 Task: Check the percentage active listings of recessed lighting in the last 1 year.
Action: Mouse moved to (853, 192)
Screenshot: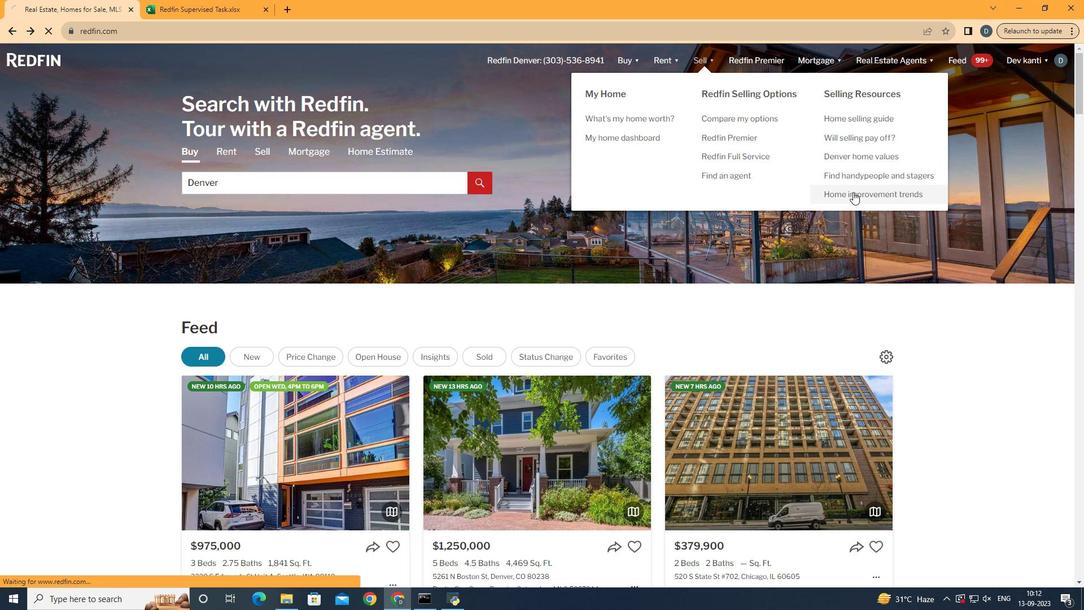 
Action: Mouse pressed left at (853, 192)
Screenshot: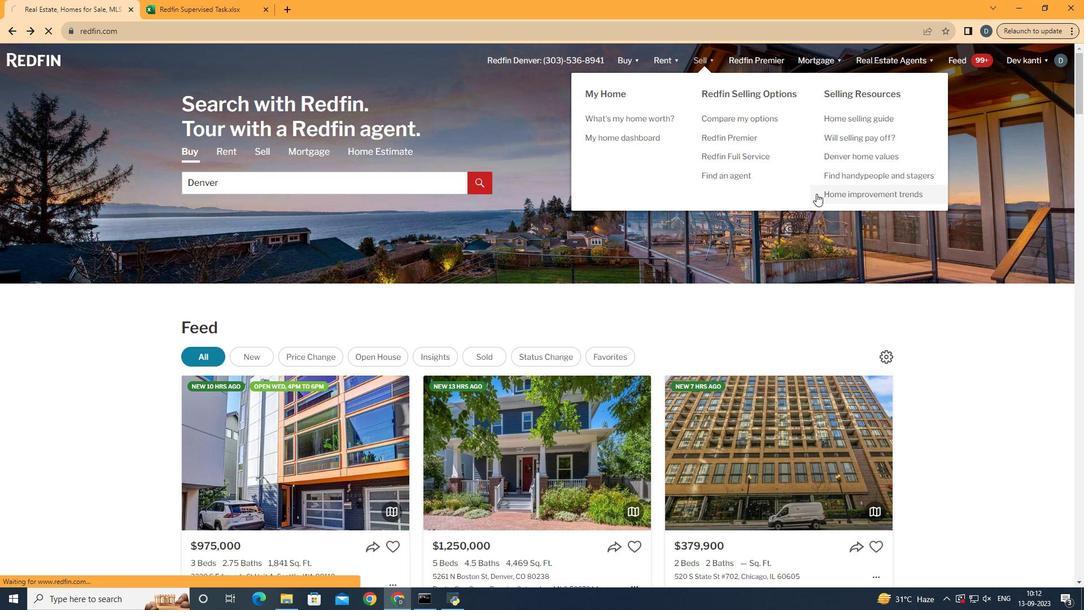 
Action: Mouse moved to (278, 216)
Screenshot: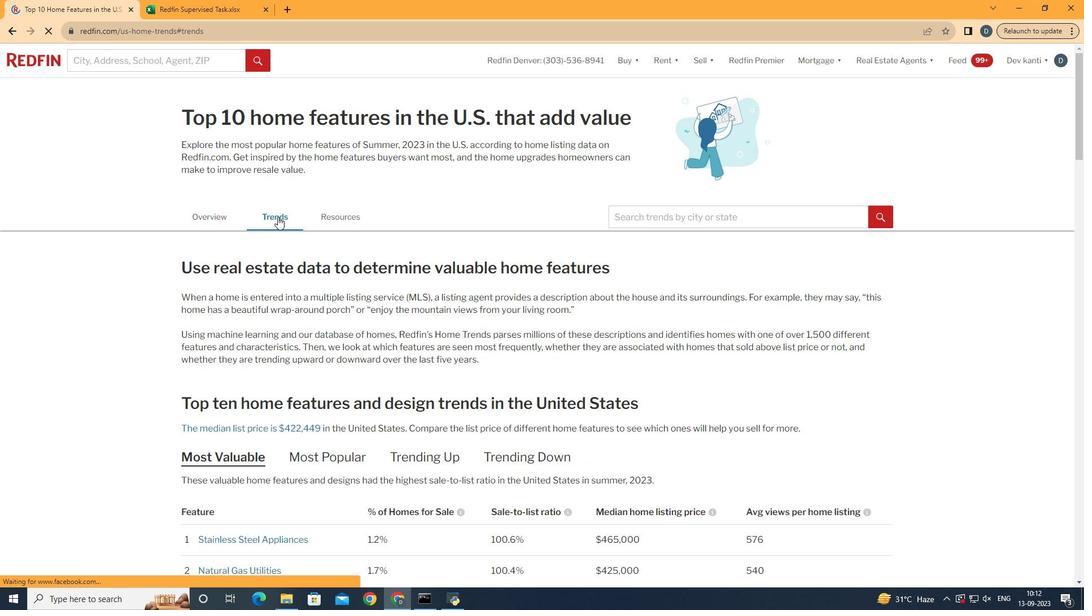 
Action: Mouse pressed left at (278, 216)
Screenshot: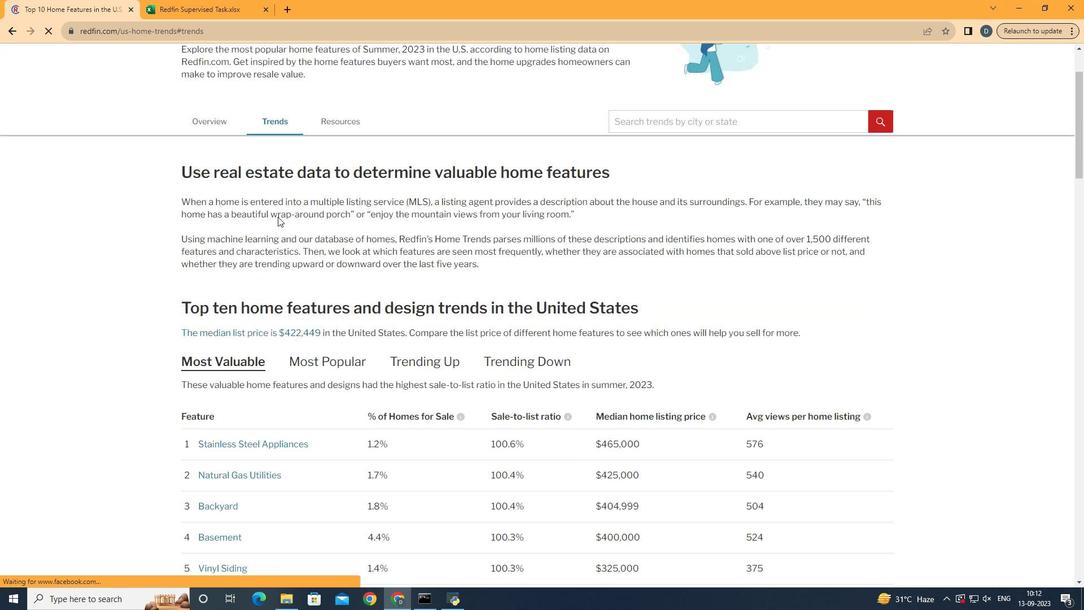 
Action: Mouse moved to (386, 312)
Screenshot: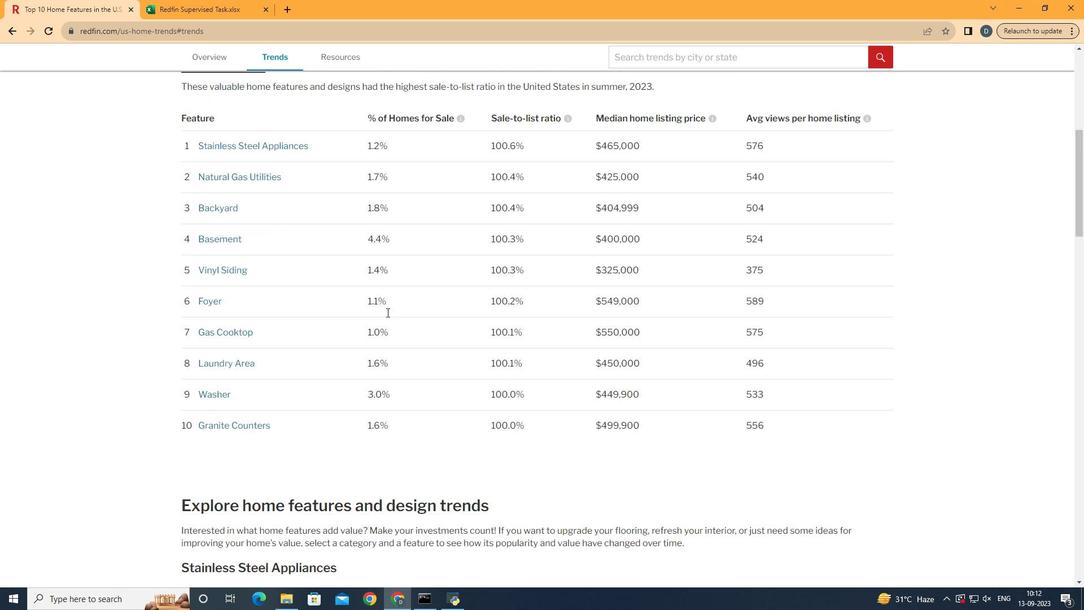 
Action: Mouse scrolled (386, 311) with delta (0, 0)
Screenshot: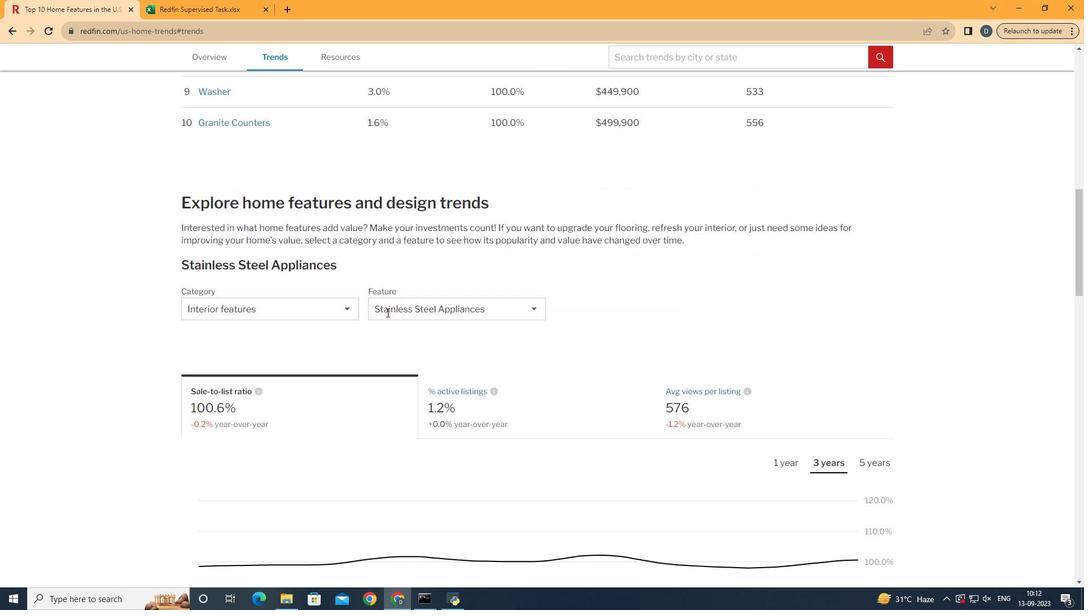 
Action: Mouse scrolled (386, 311) with delta (0, 0)
Screenshot: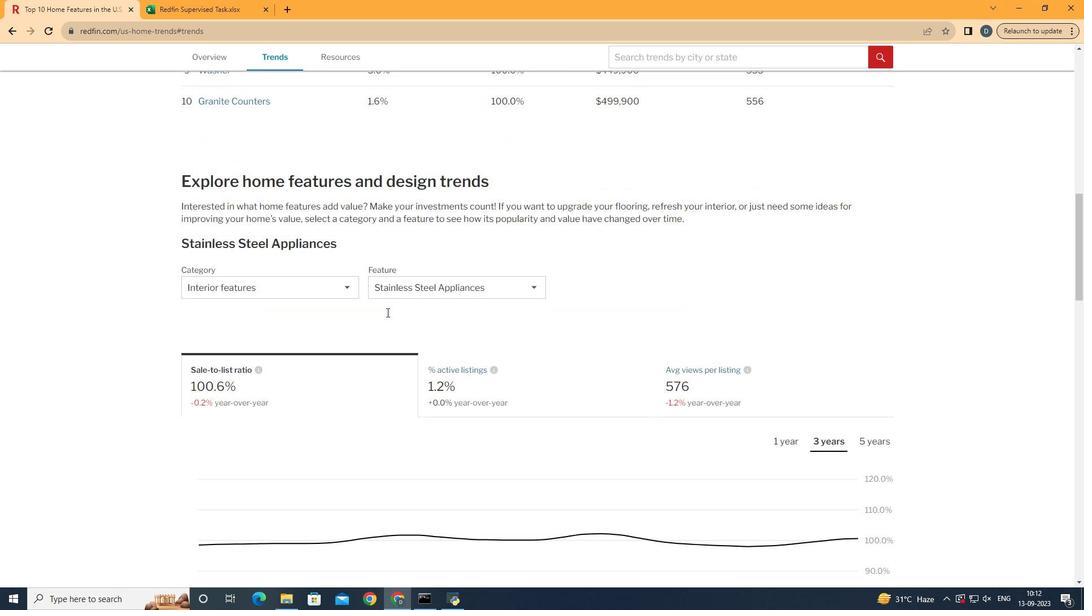 
Action: Mouse scrolled (386, 311) with delta (0, 0)
Screenshot: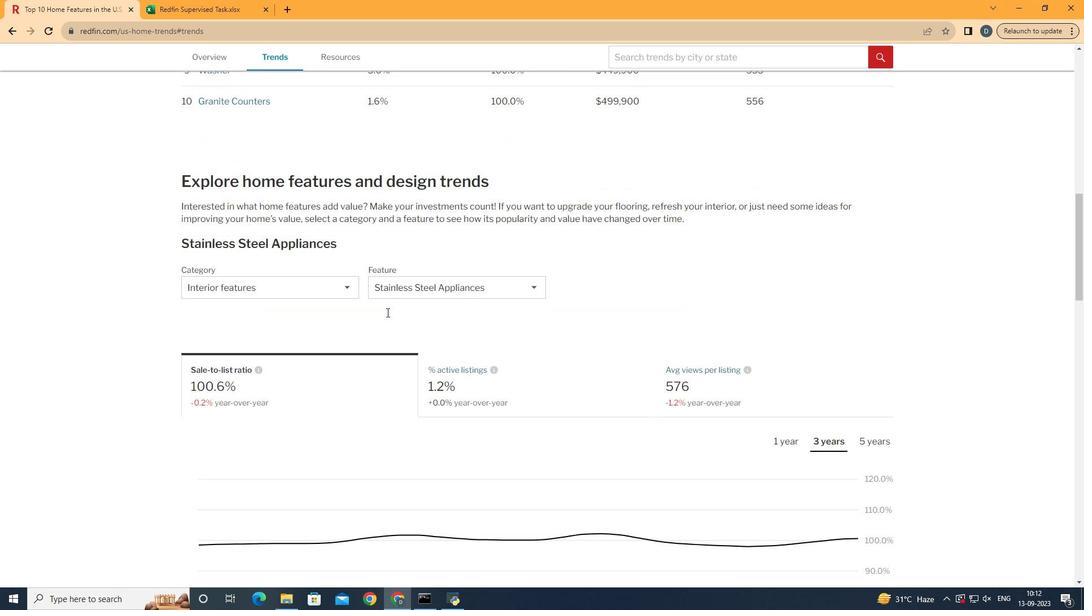 
Action: Mouse scrolled (386, 311) with delta (0, 0)
Screenshot: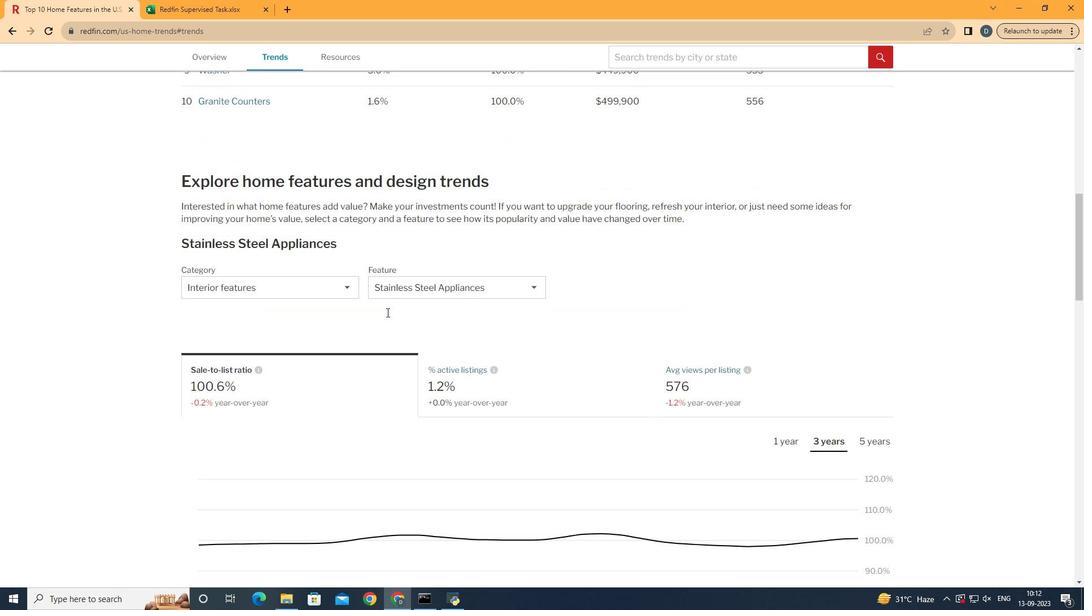 
Action: Mouse scrolled (386, 311) with delta (0, 0)
Screenshot: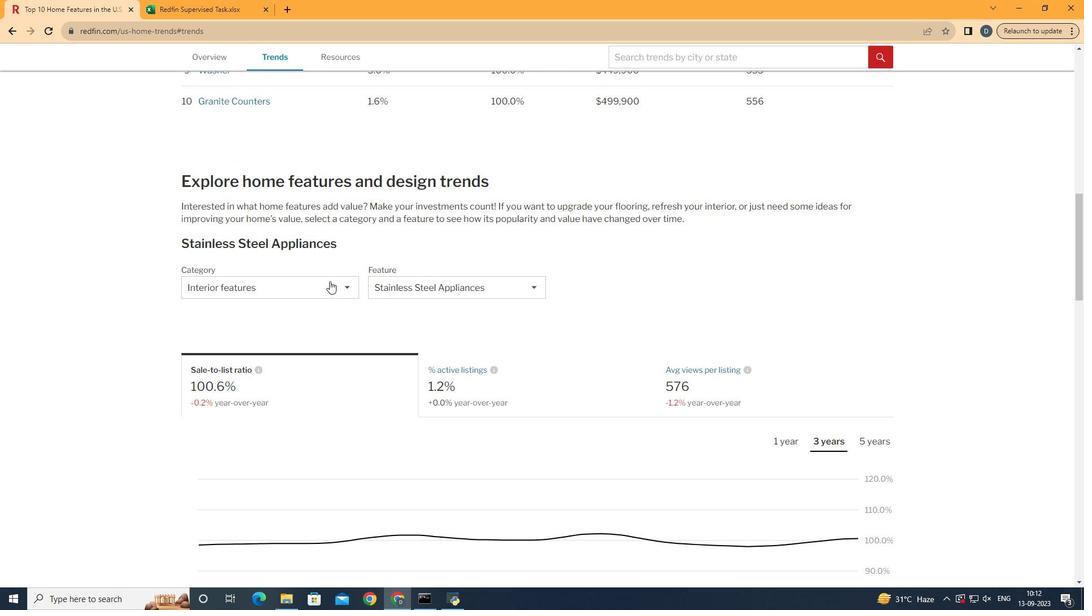 
Action: Mouse scrolled (386, 311) with delta (0, 0)
Screenshot: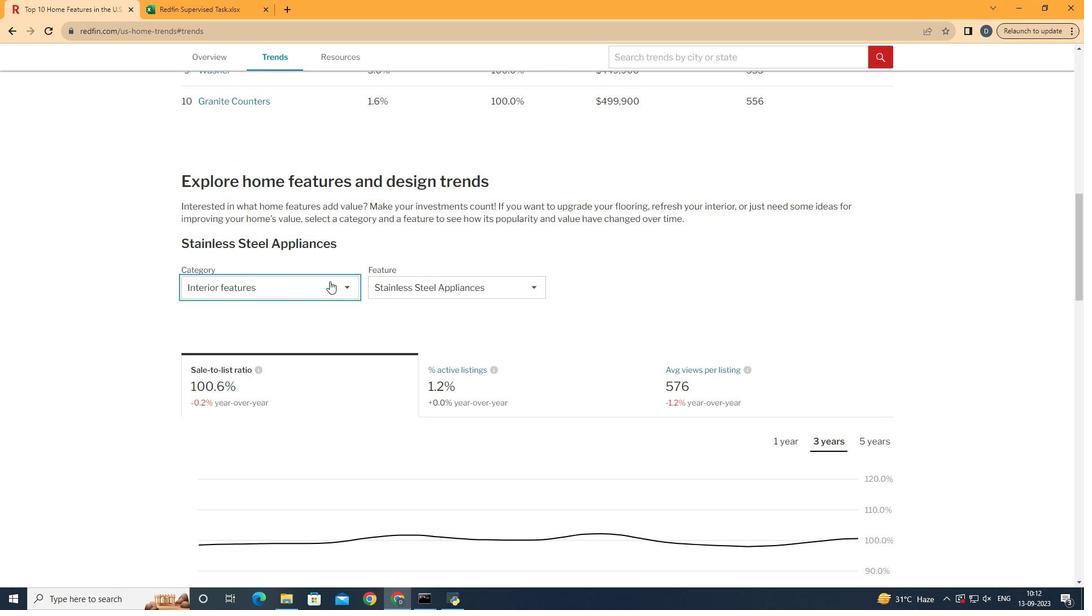 
Action: Mouse scrolled (386, 311) with delta (0, 0)
Screenshot: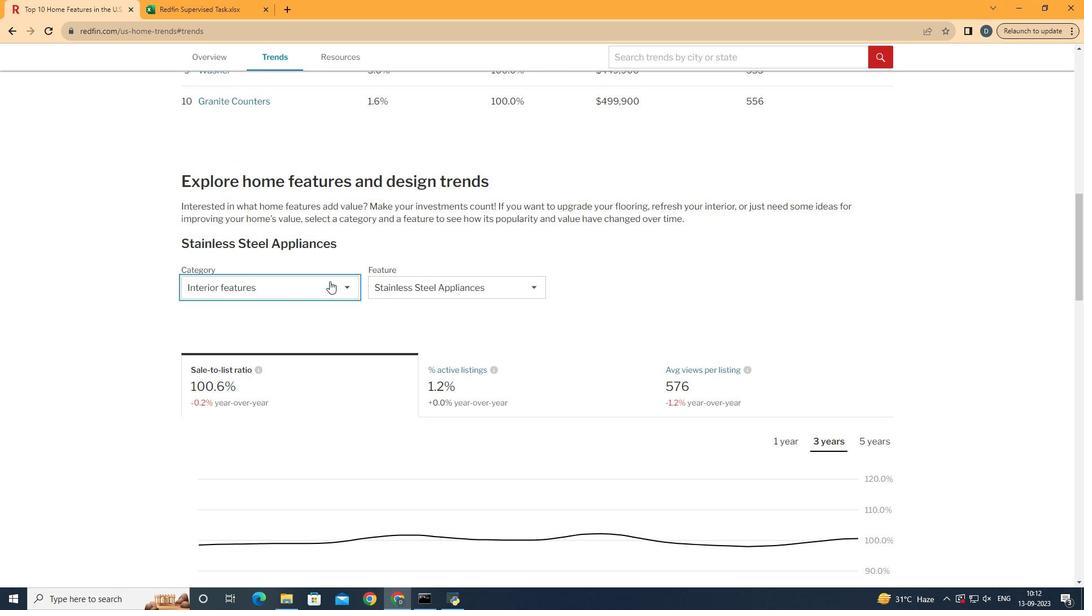 
Action: Mouse moved to (329, 281)
Screenshot: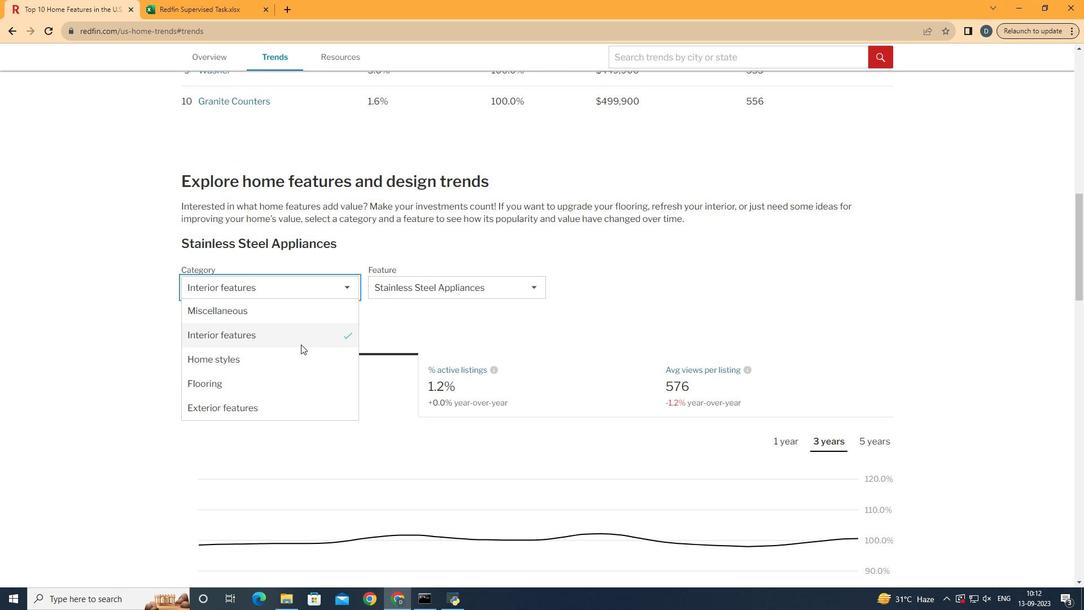 
Action: Mouse pressed left at (329, 281)
Screenshot: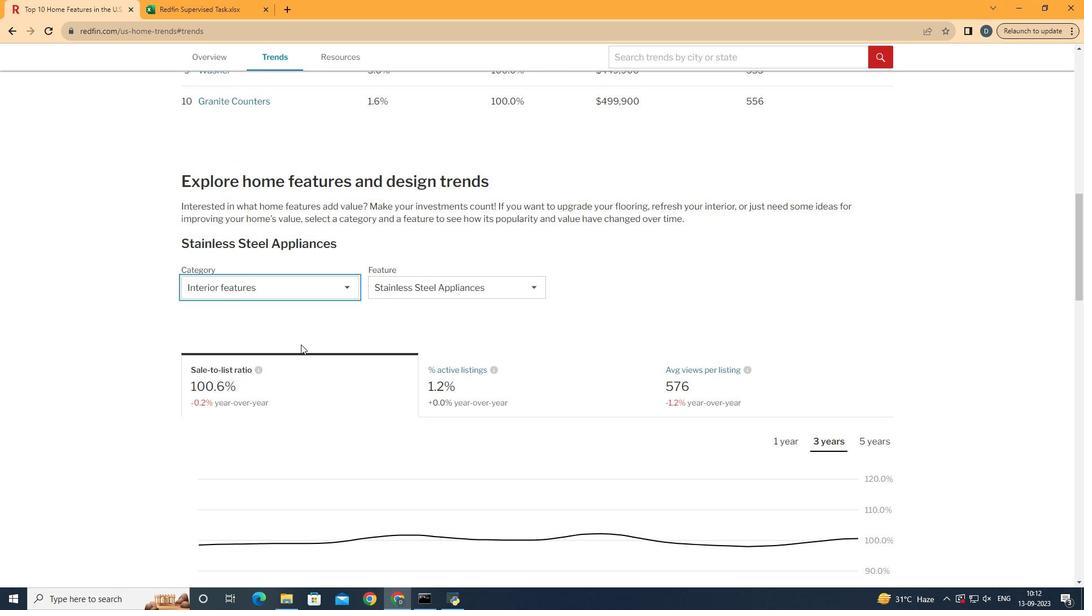 
Action: Mouse moved to (301, 344)
Screenshot: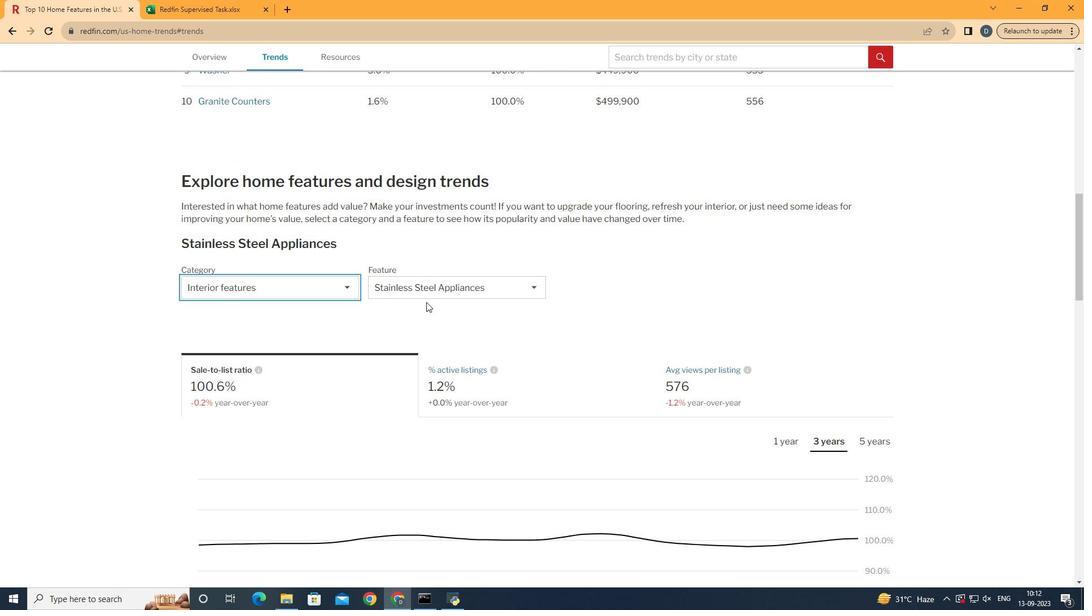 
Action: Mouse pressed left at (301, 344)
Screenshot: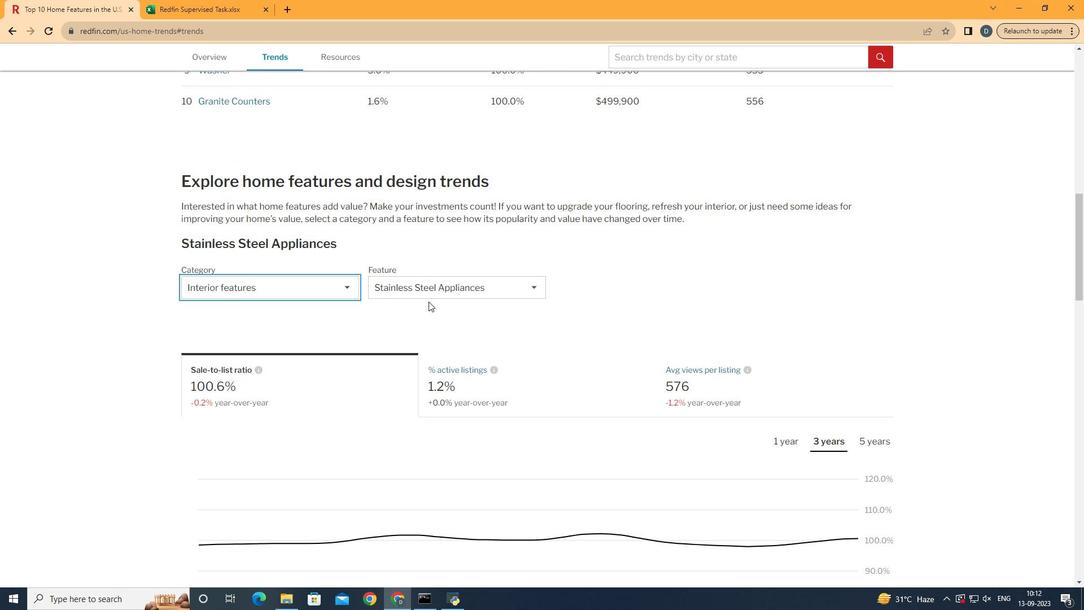 
Action: Mouse moved to (446, 289)
Screenshot: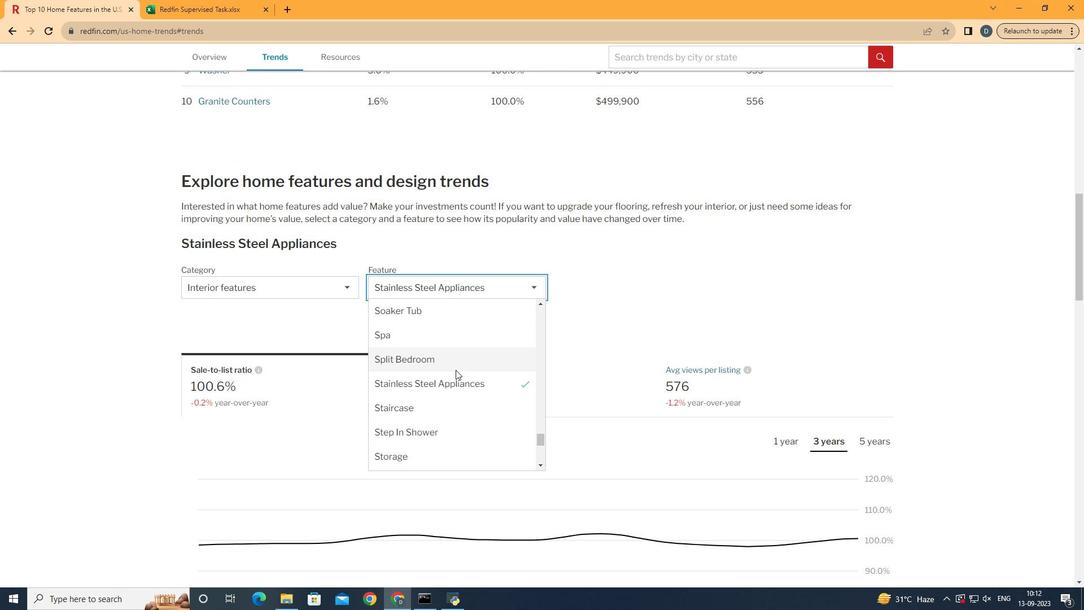 
Action: Mouse pressed left at (446, 289)
Screenshot: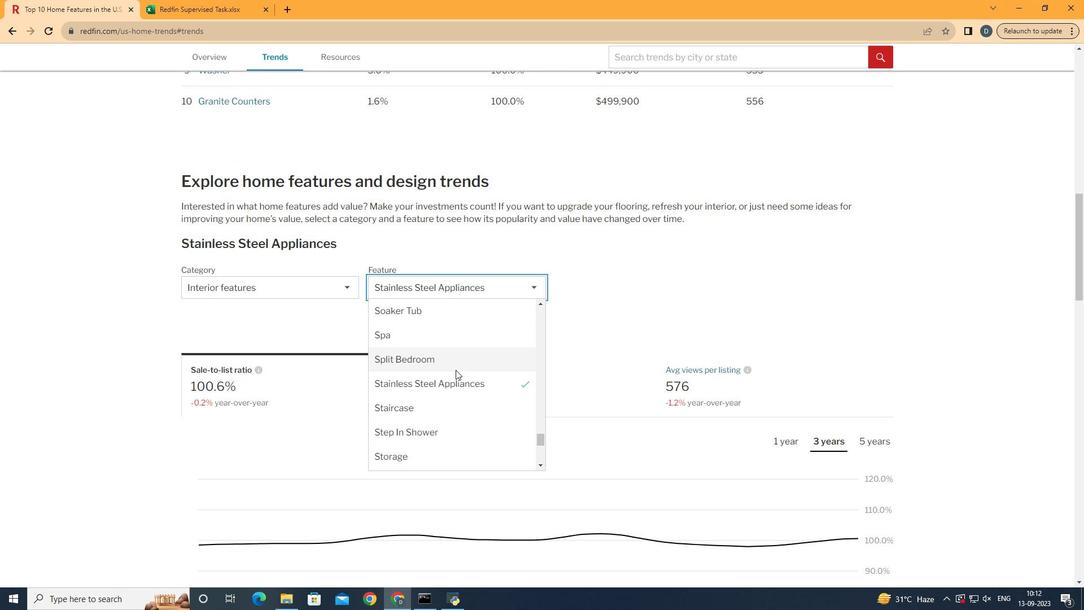 
Action: Mouse moved to (455, 369)
Screenshot: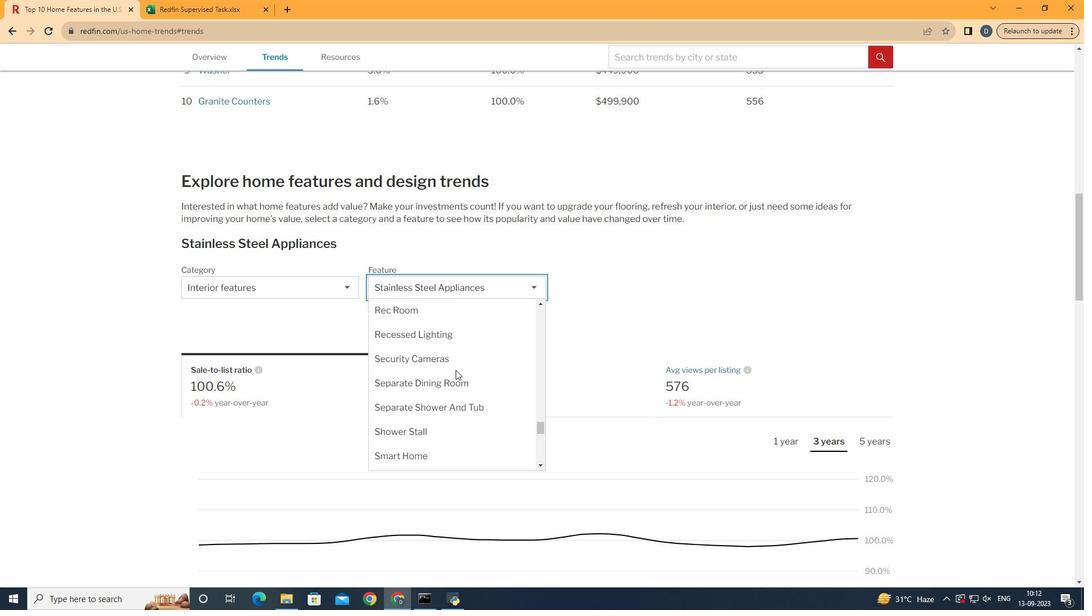 
Action: Mouse scrolled (455, 370) with delta (0, 0)
Screenshot: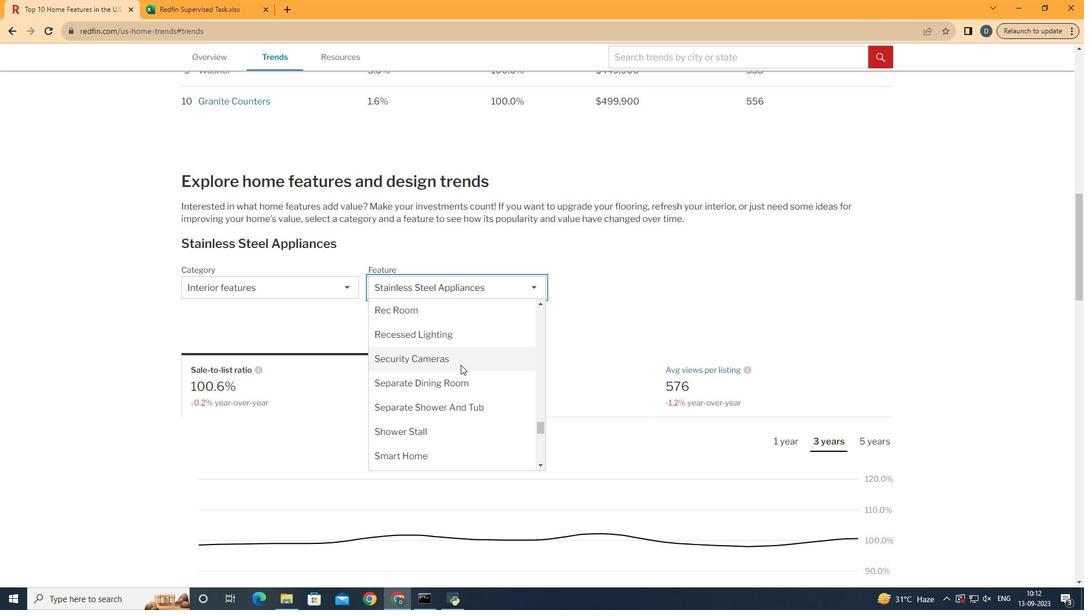 
Action: Mouse scrolled (455, 370) with delta (0, 0)
Screenshot: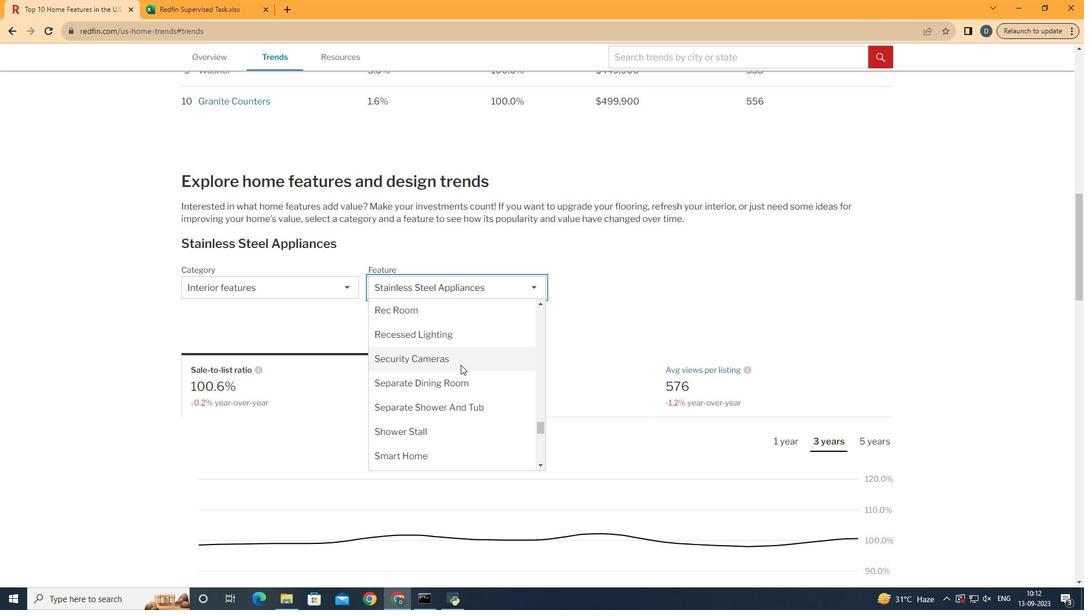 
Action: Mouse scrolled (455, 370) with delta (0, 0)
Screenshot: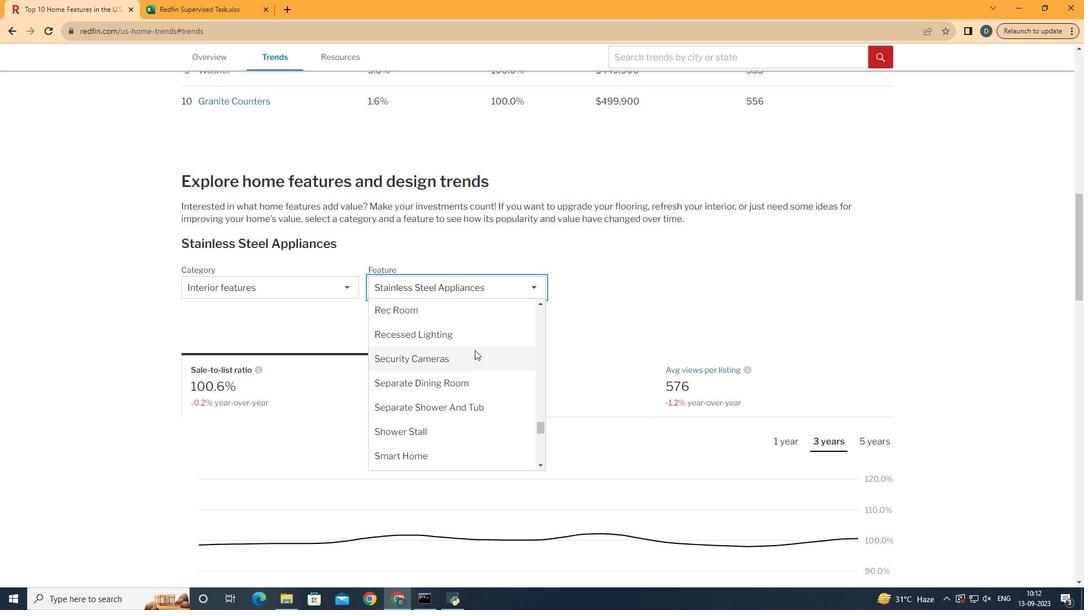 
Action: Mouse moved to (497, 332)
Screenshot: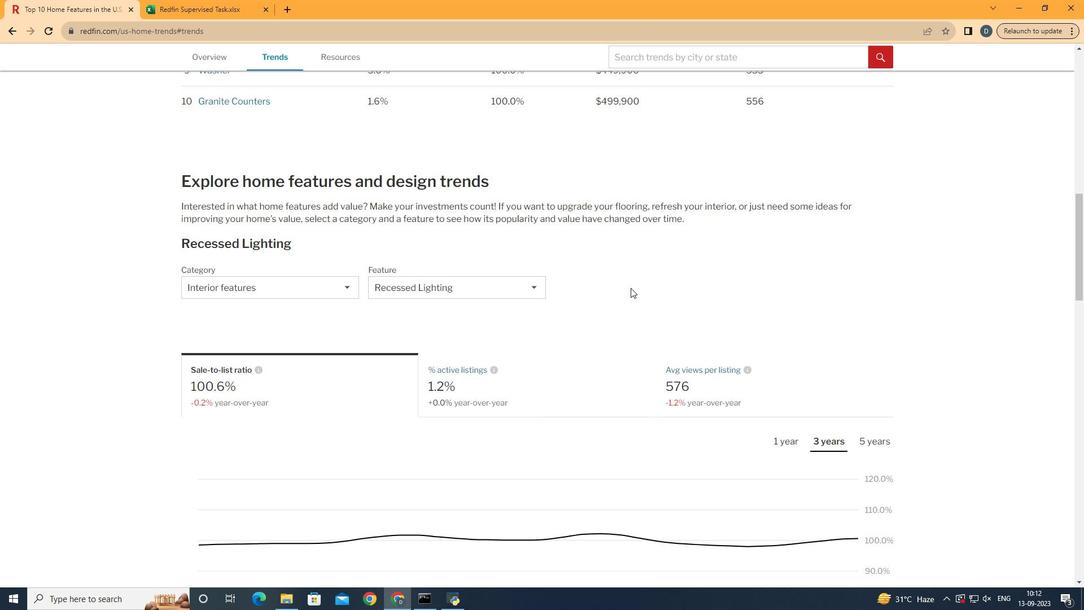 
Action: Mouse pressed left at (497, 332)
Screenshot: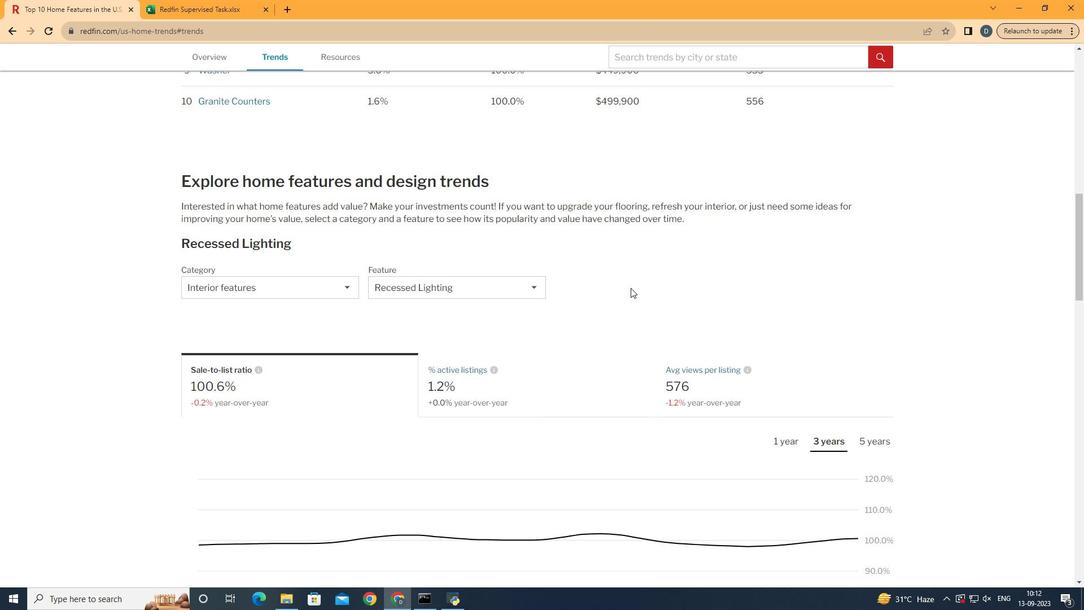 
Action: Mouse moved to (630, 288)
Screenshot: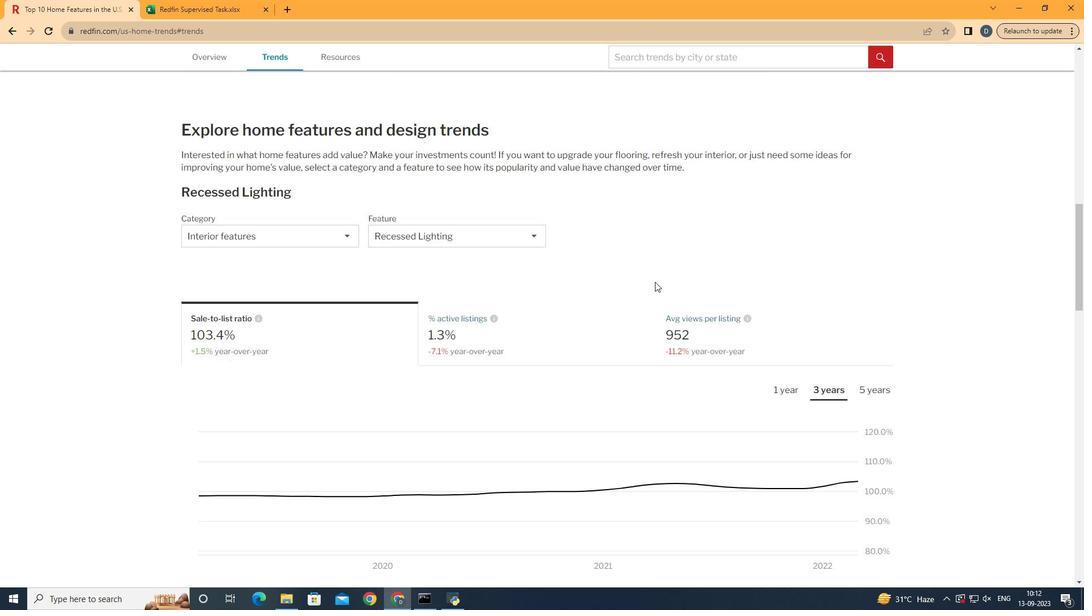 
Action: Mouse pressed left at (630, 288)
Screenshot: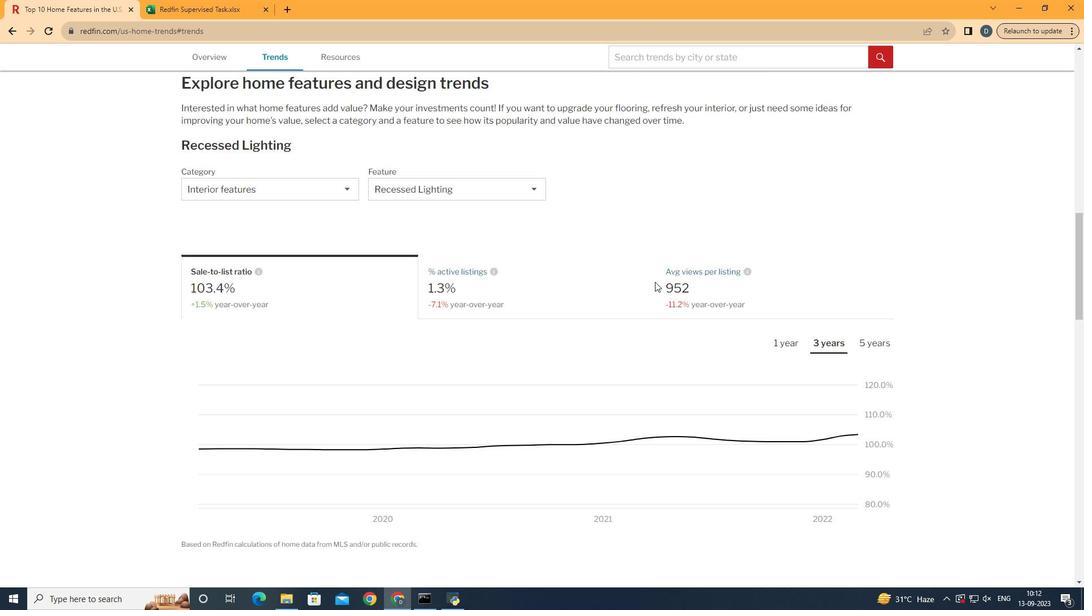 
Action: Mouse moved to (654, 281)
Screenshot: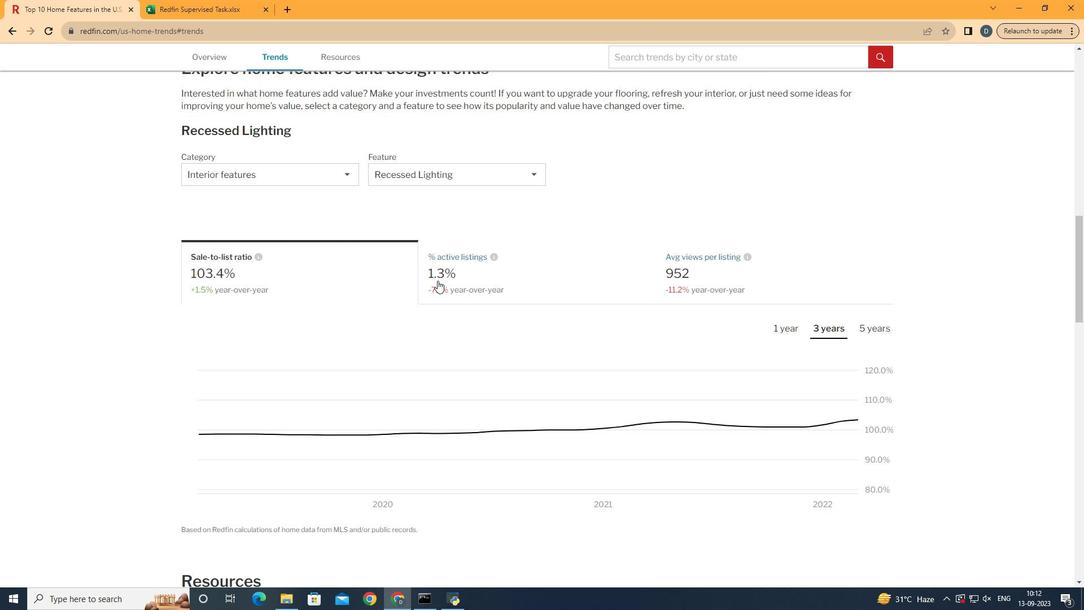
Action: Mouse scrolled (654, 281) with delta (0, 0)
Screenshot: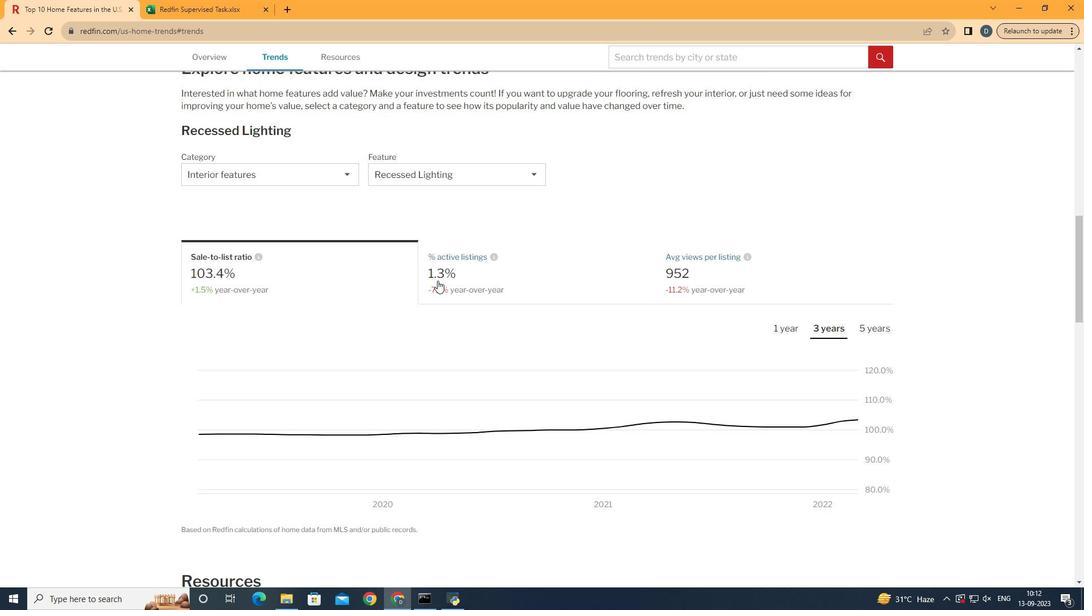 
Action: Mouse scrolled (654, 281) with delta (0, 0)
Screenshot: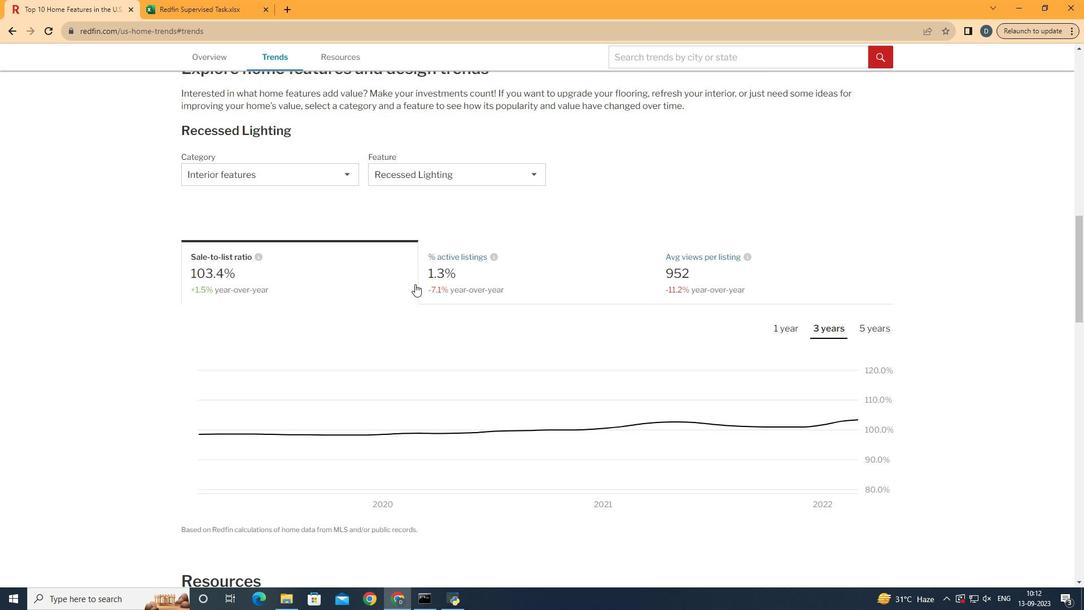 
Action: Mouse moved to (638, 276)
Screenshot: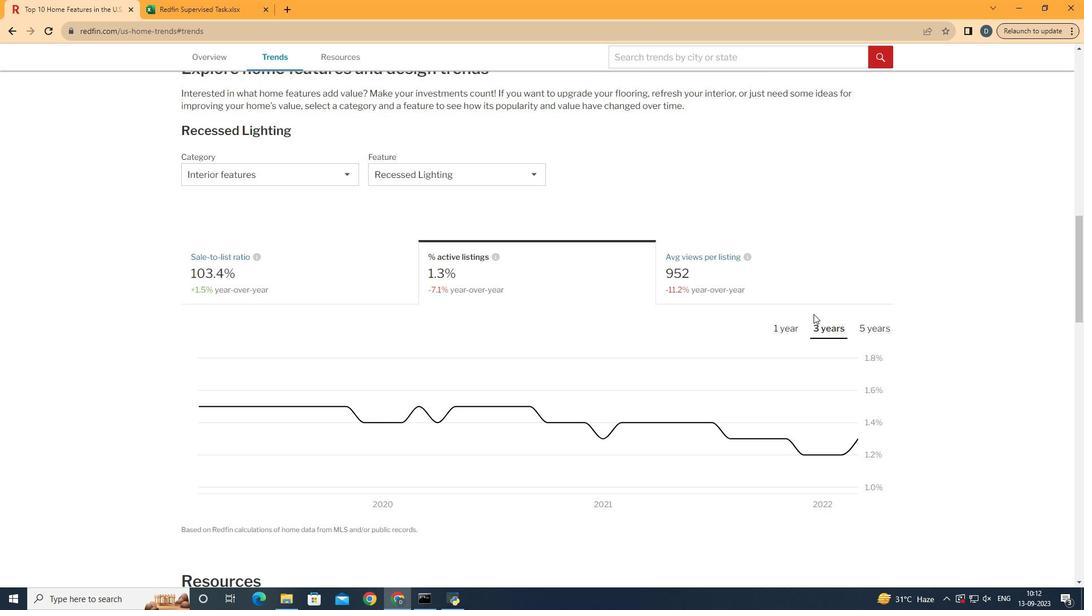 
Action: Mouse pressed left at (638, 276)
Screenshot: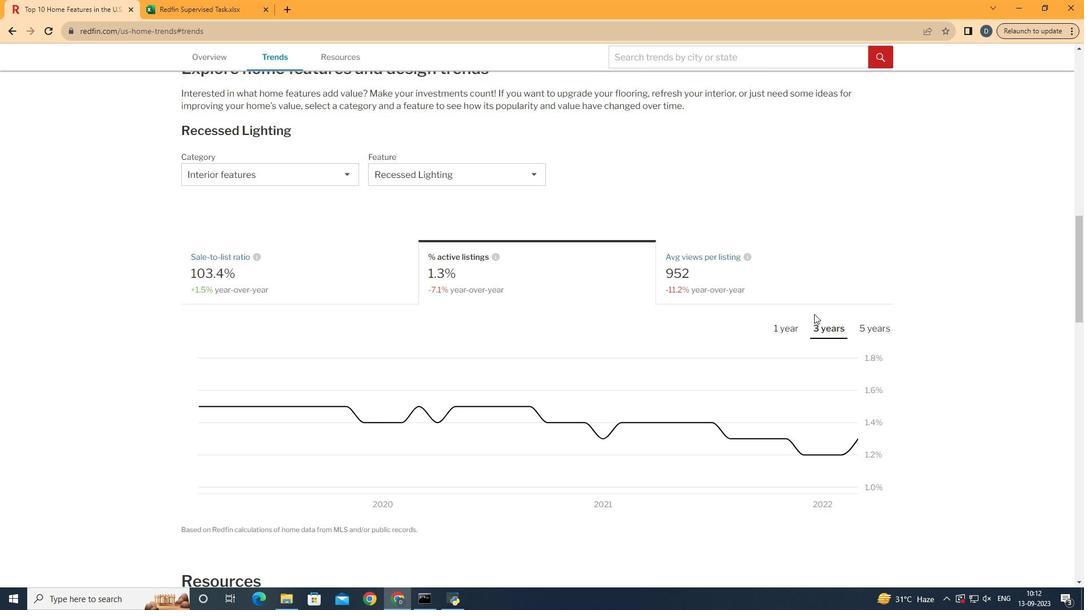 
Action: Mouse moved to (778, 324)
Screenshot: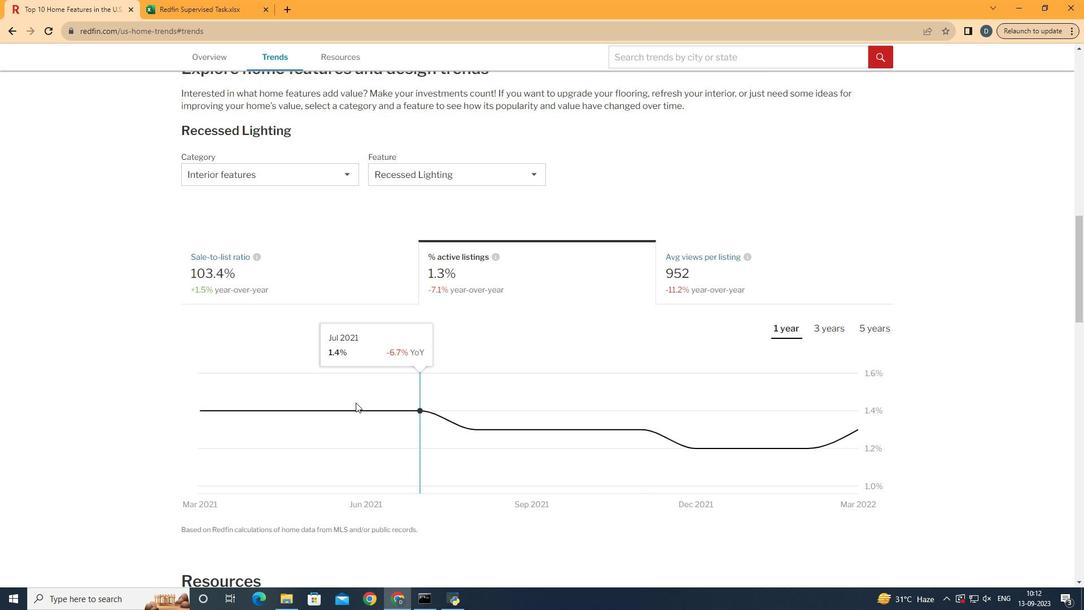
Action: Mouse pressed left at (778, 324)
Screenshot: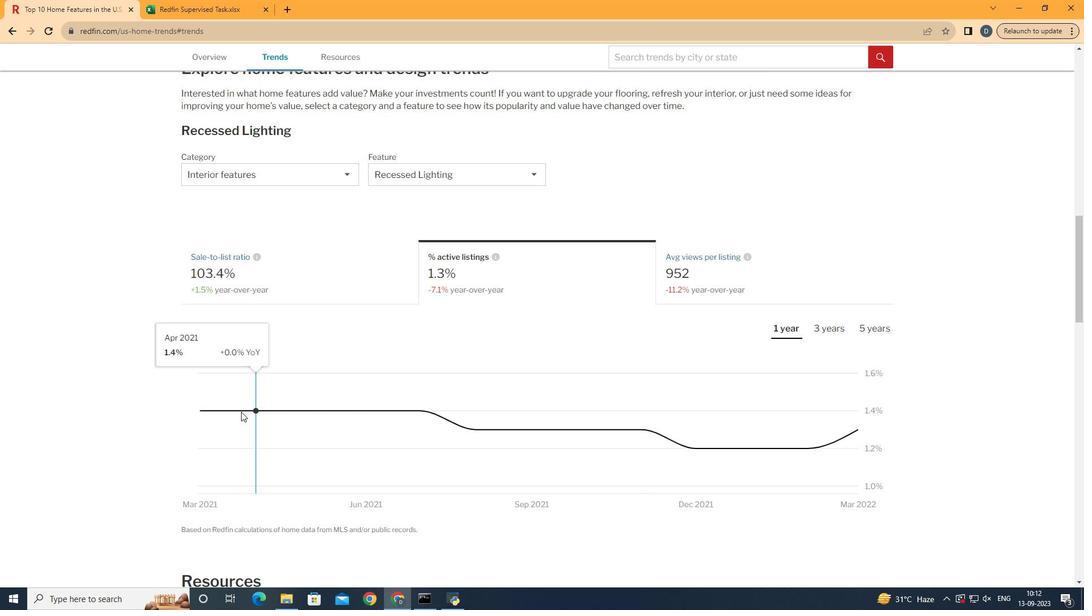 
Action: Mouse moved to (928, 453)
Screenshot: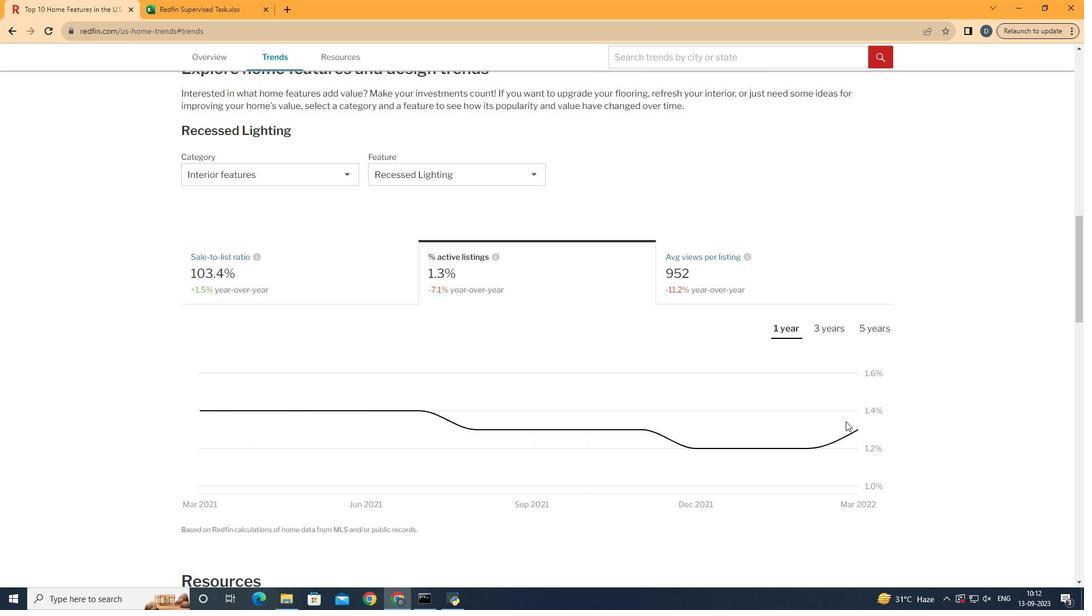 
